 Task: Add link "https://www.youtube.com/google".
Action: Mouse moved to (414, 398)
Screenshot: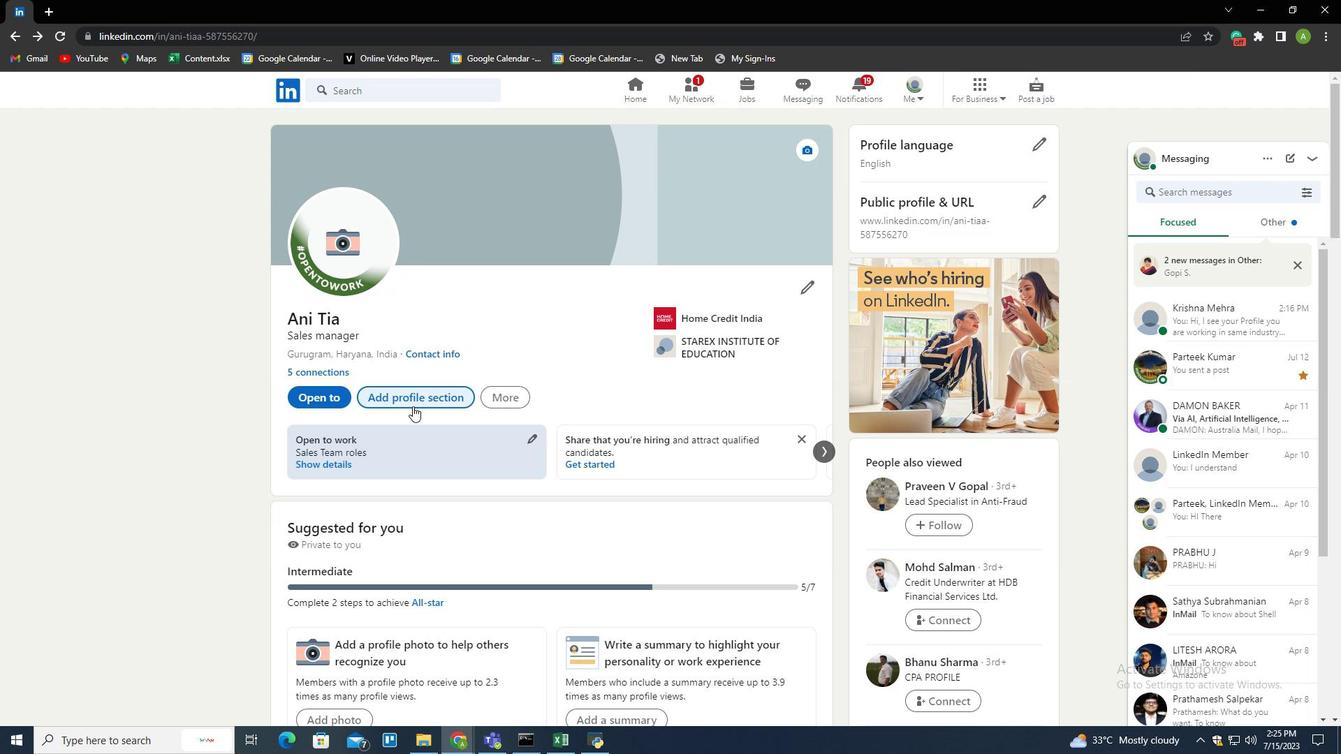 
Action: Mouse pressed left at (414, 398)
Screenshot: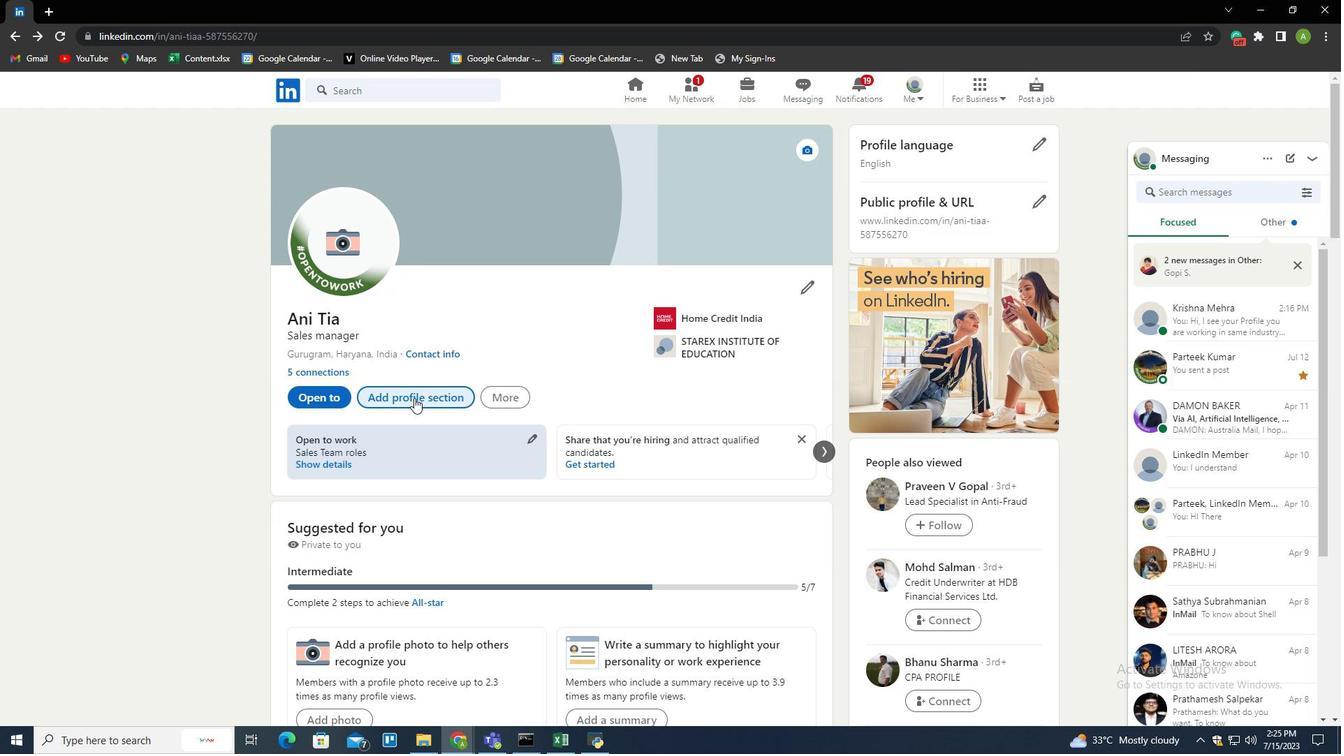 
Action: Mouse moved to (835, 150)
Screenshot: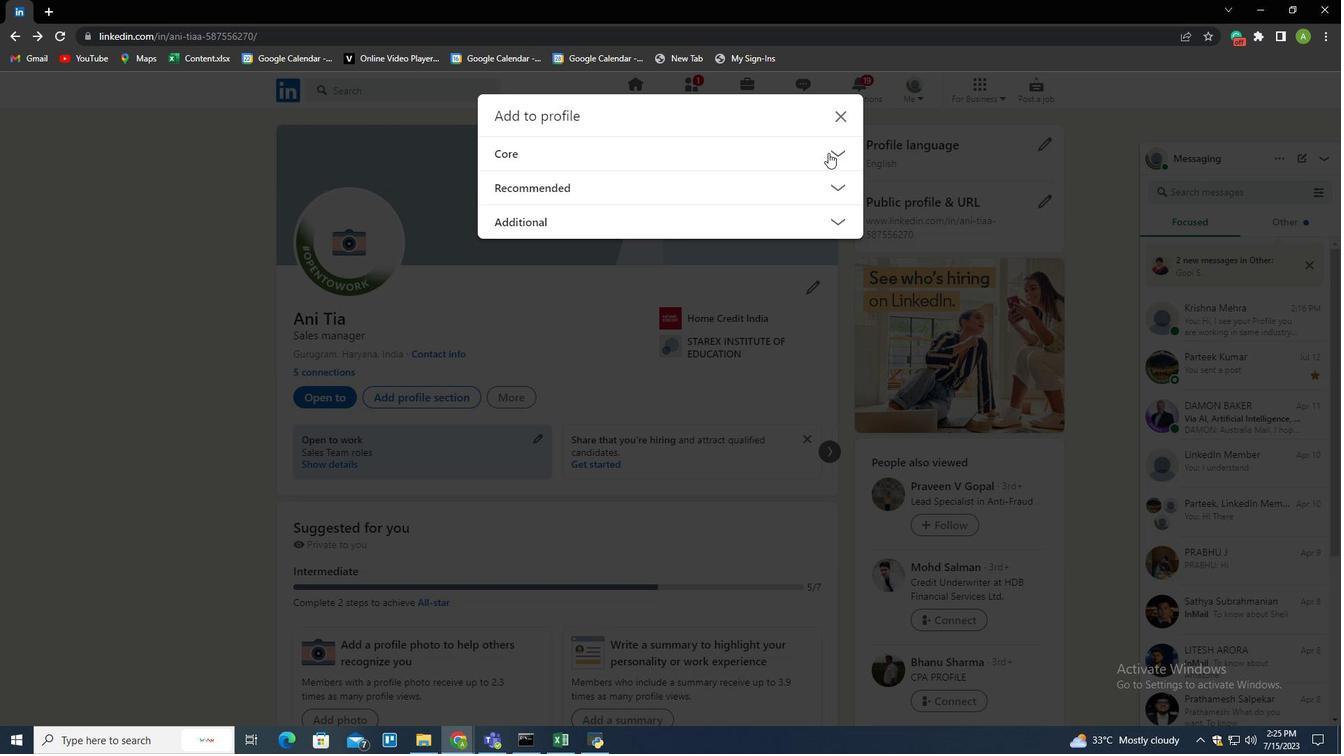 
Action: Mouse pressed left at (835, 150)
Screenshot: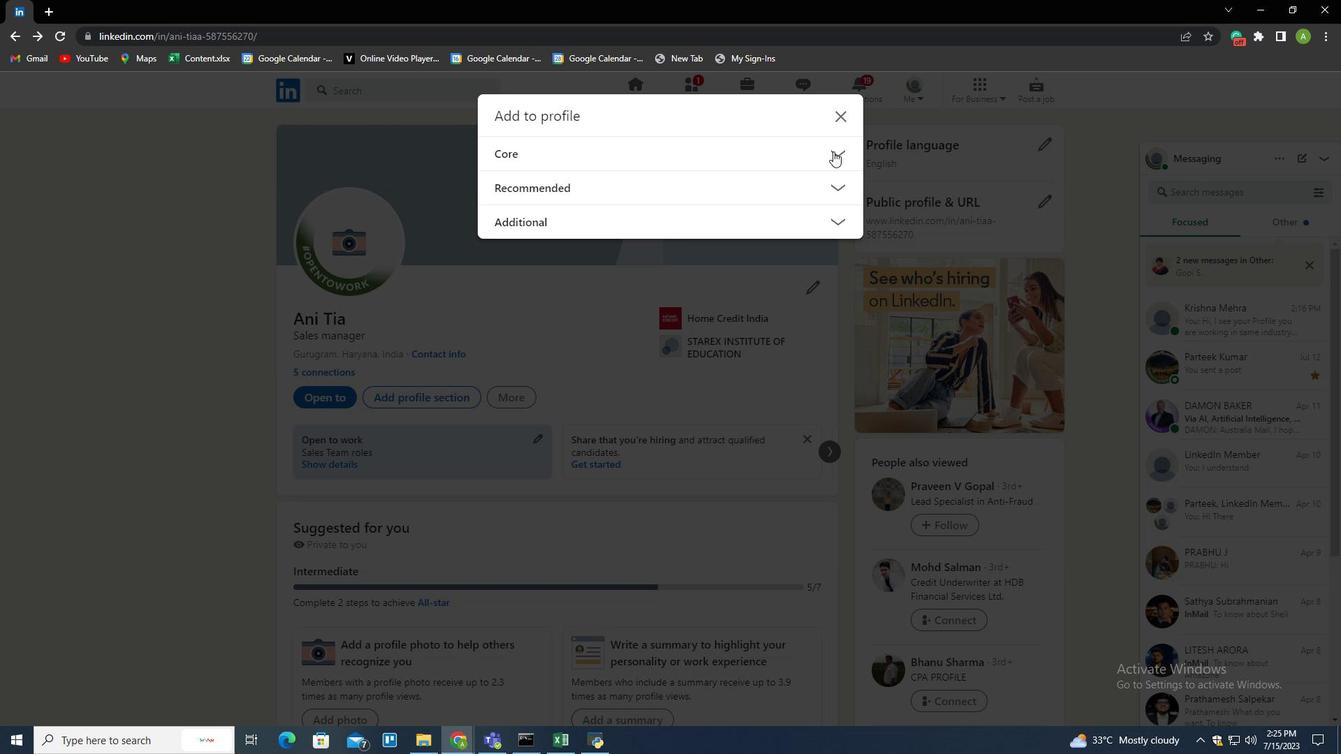 
Action: Mouse moved to (537, 317)
Screenshot: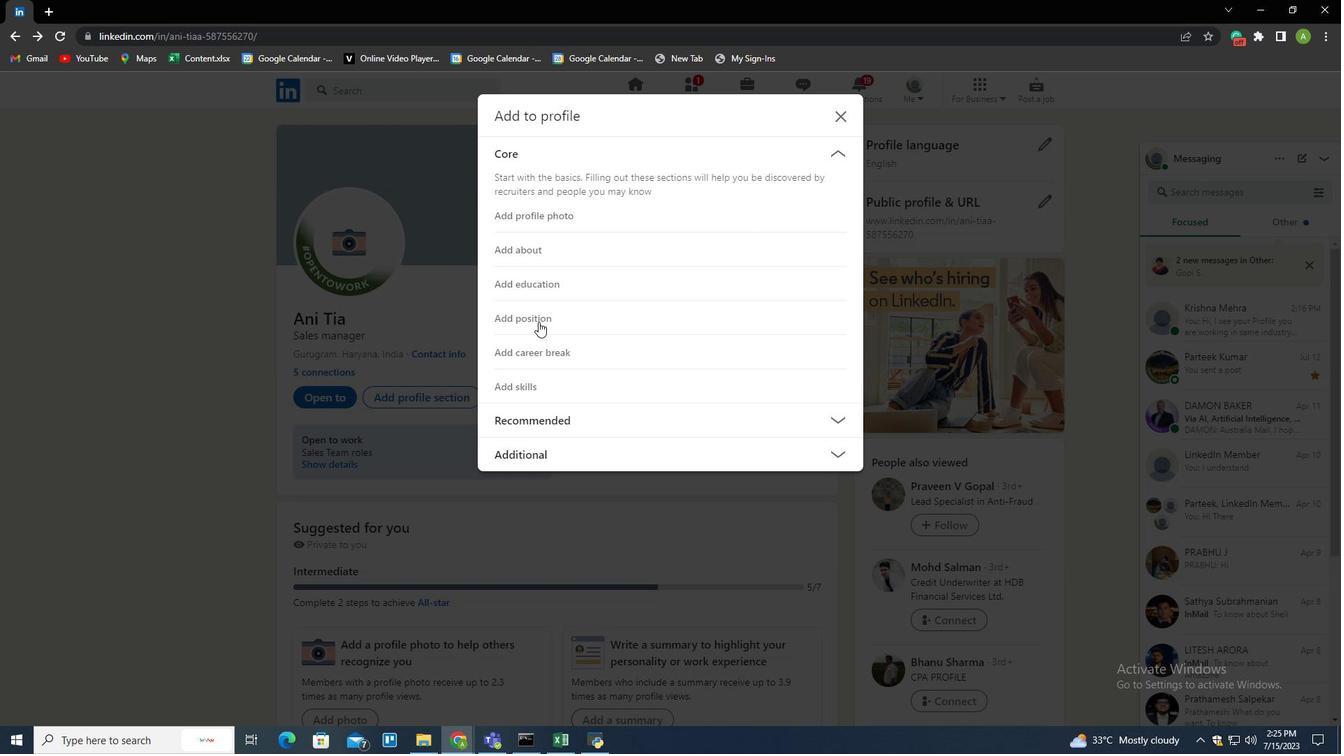 
Action: Mouse pressed left at (537, 317)
Screenshot: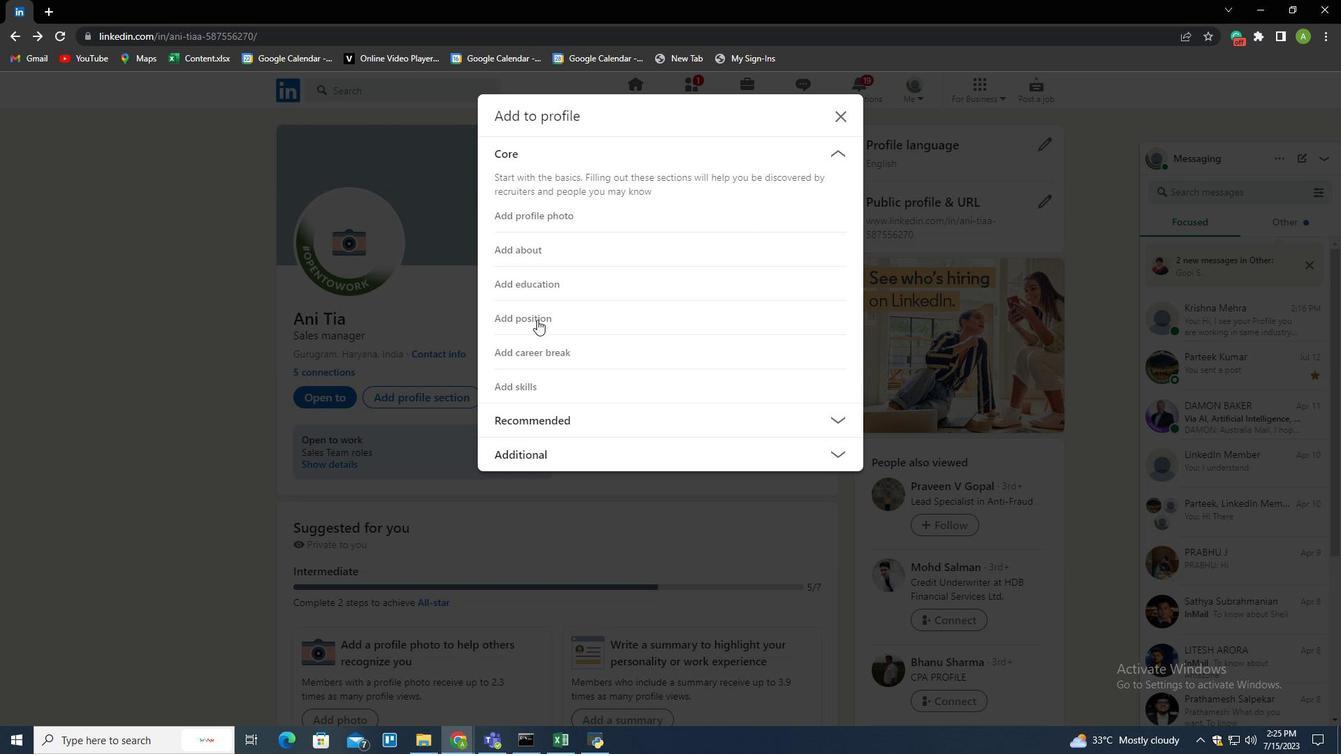 
Action: Mouse moved to (580, 369)
Screenshot: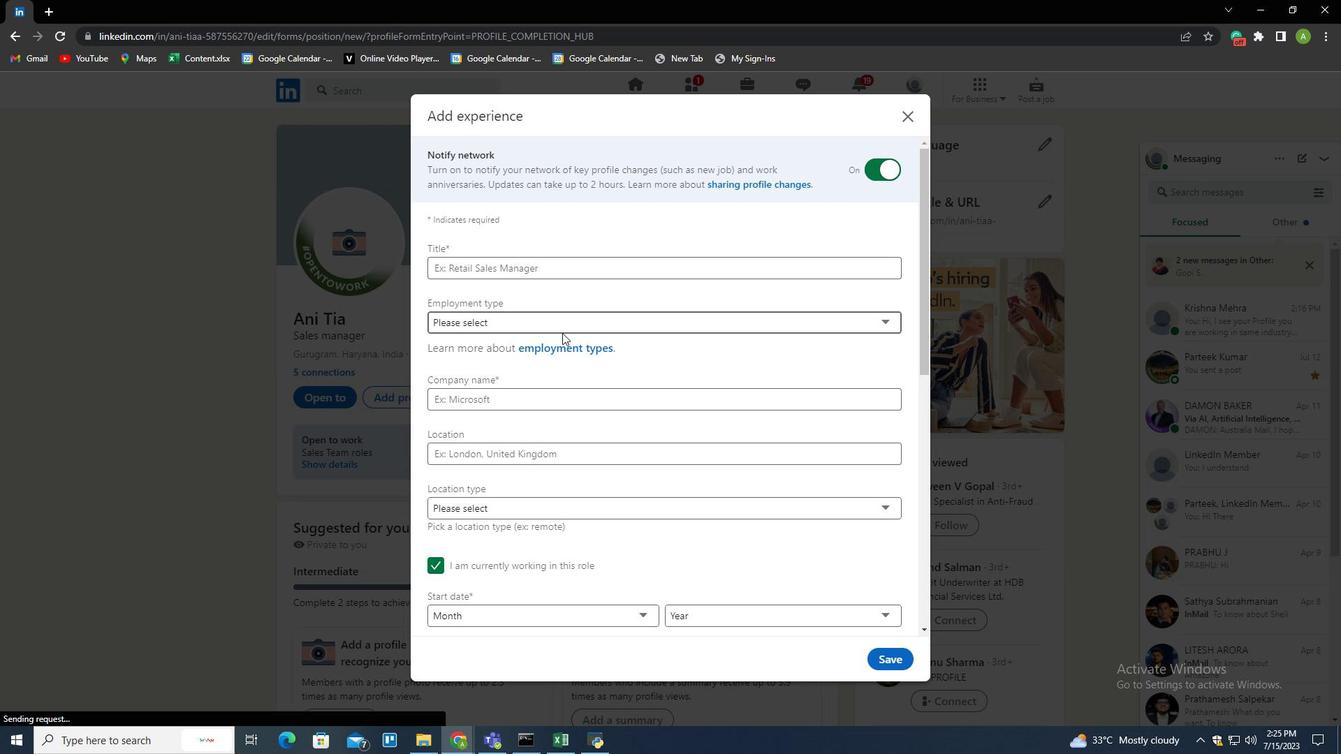 
Action: Mouse scrolled (580, 369) with delta (0, 0)
Screenshot: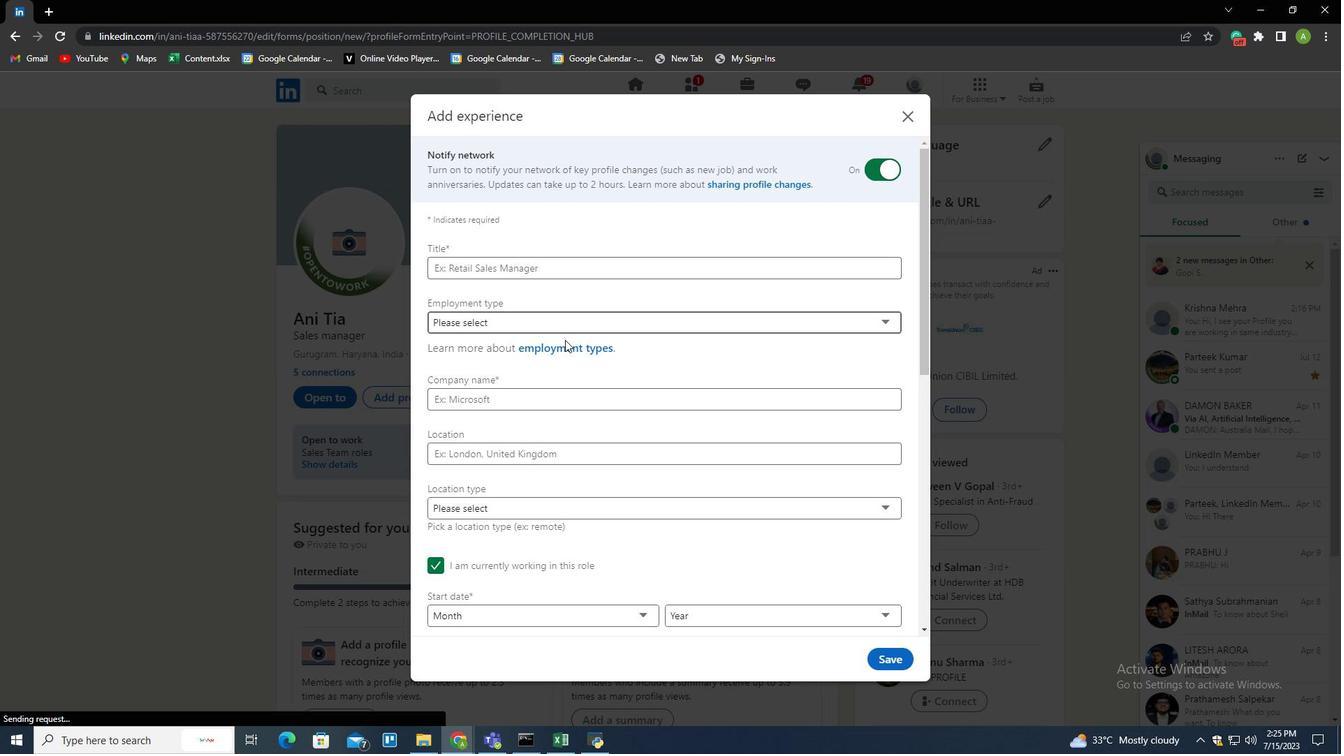 
Action: Mouse scrolled (580, 369) with delta (0, 0)
Screenshot: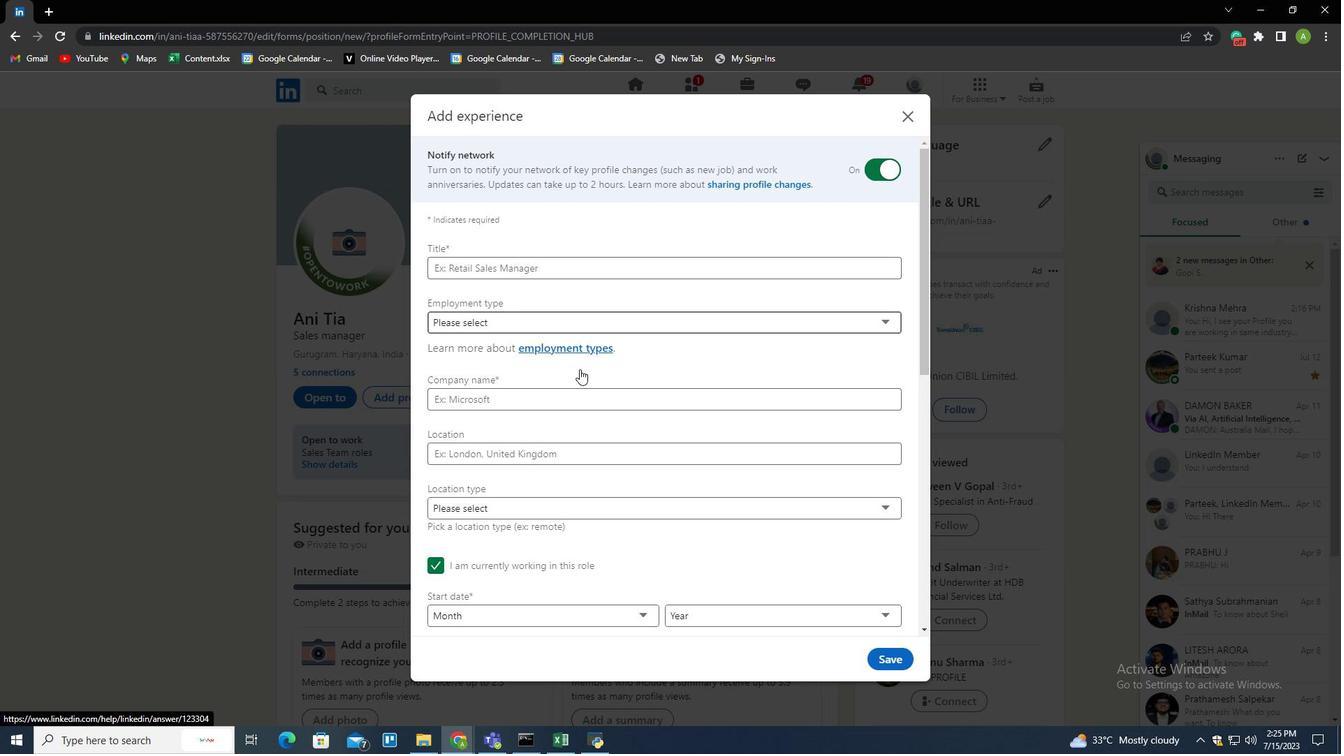 
Action: Mouse scrolled (580, 369) with delta (0, 0)
Screenshot: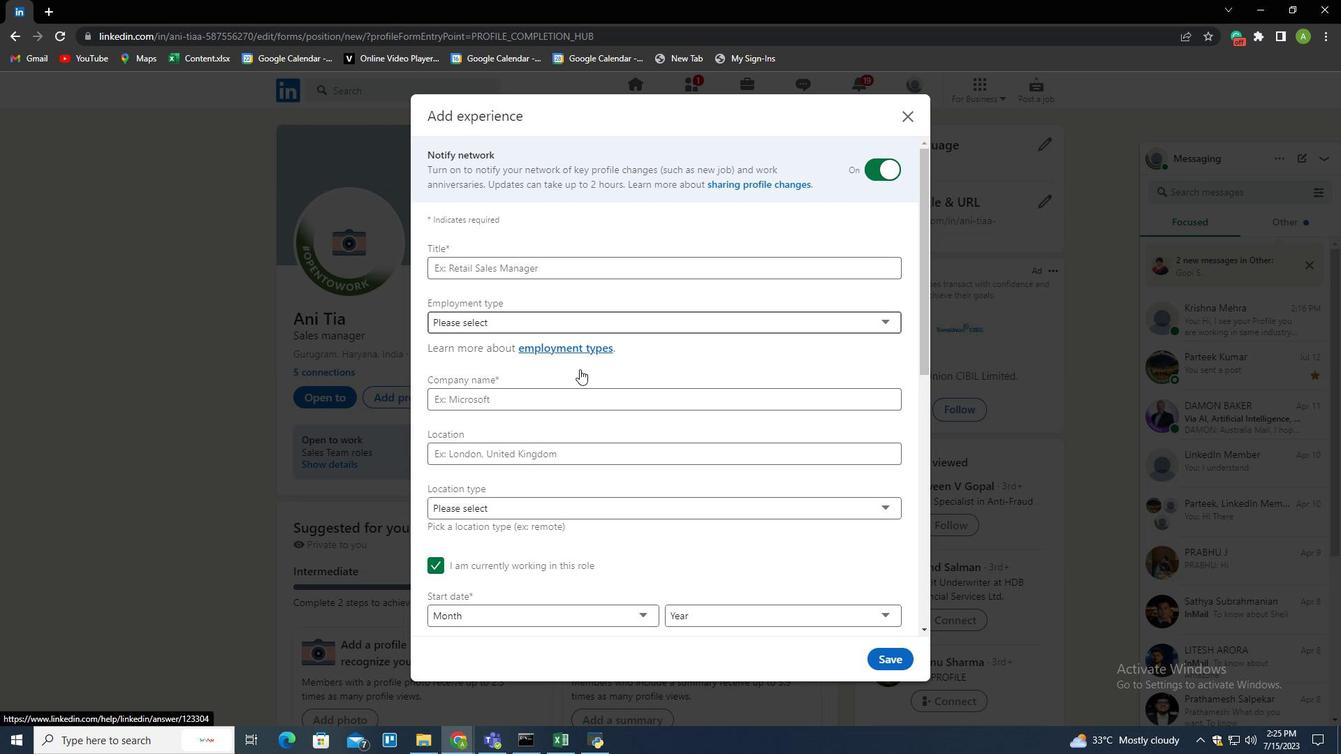 
Action: Mouse scrolled (580, 369) with delta (0, 0)
Screenshot: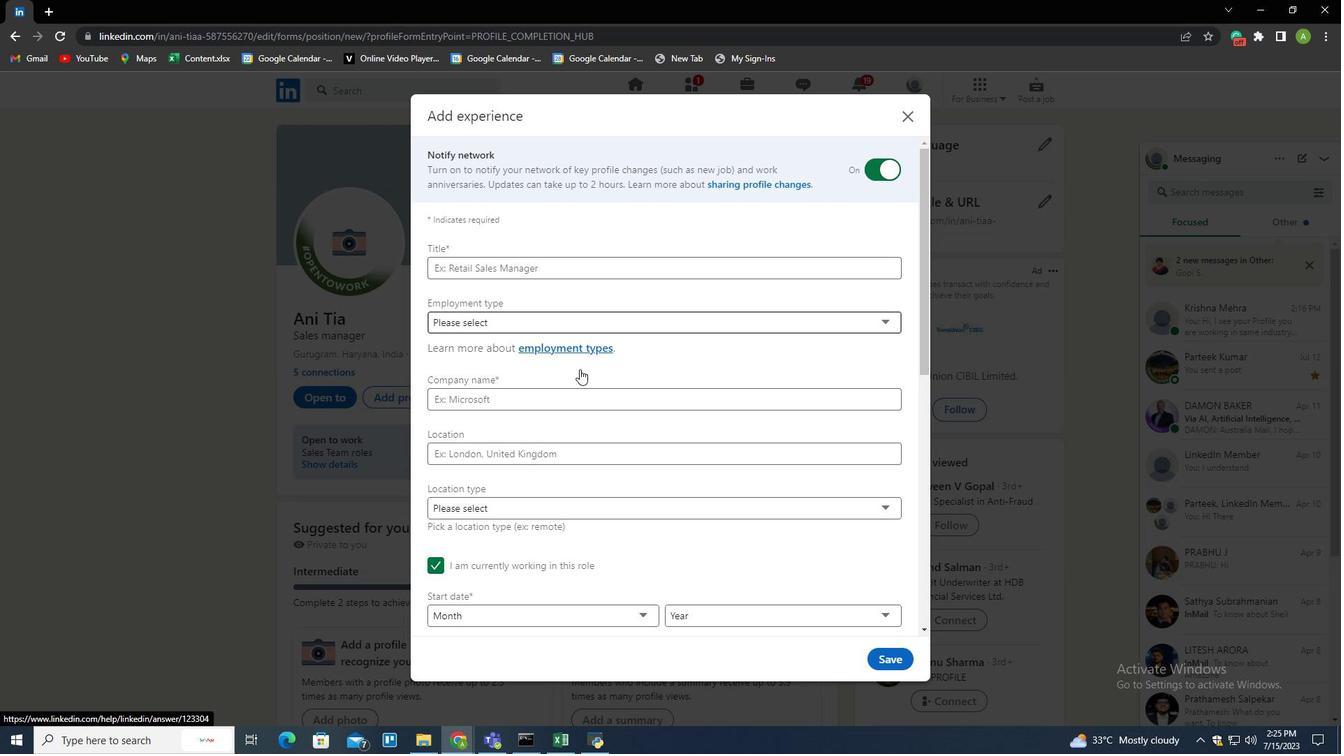 
Action: Mouse scrolled (580, 369) with delta (0, 0)
Screenshot: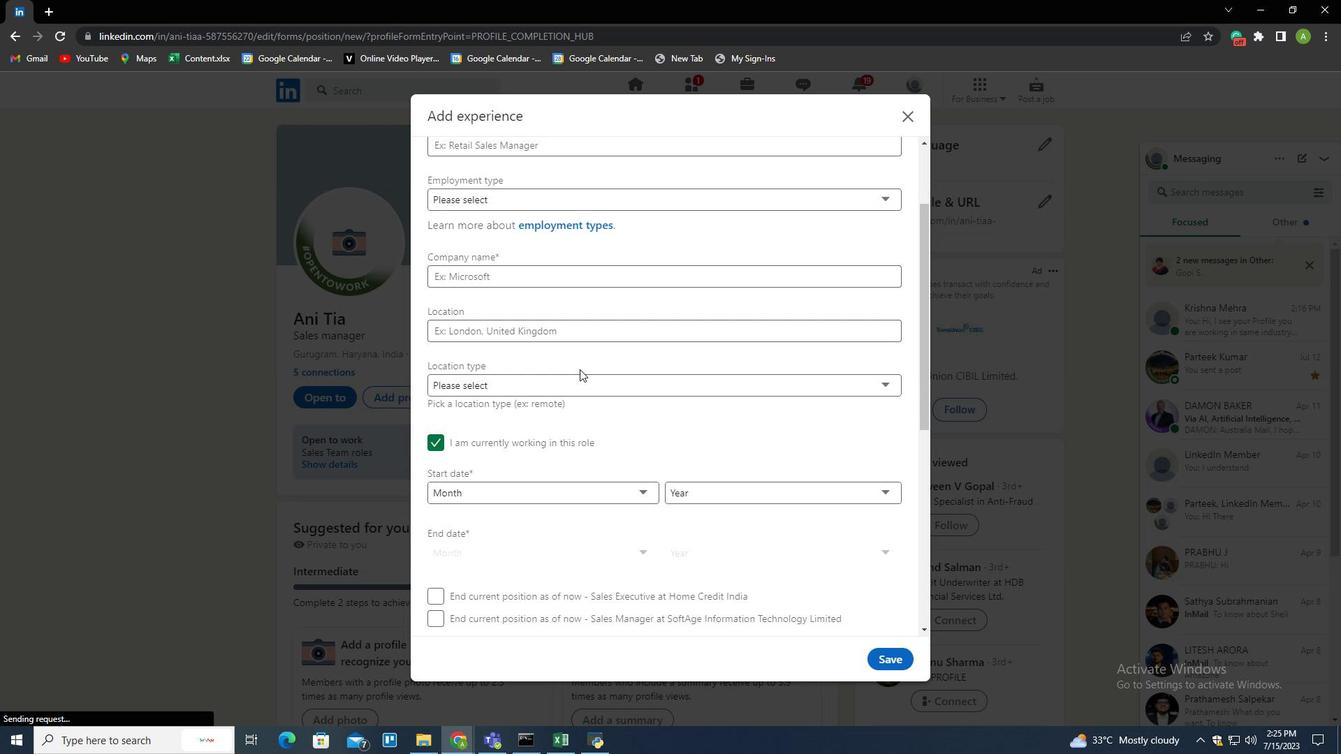 
Action: Mouse scrolled (580, 369) with delta (0, 0)
Screenshot: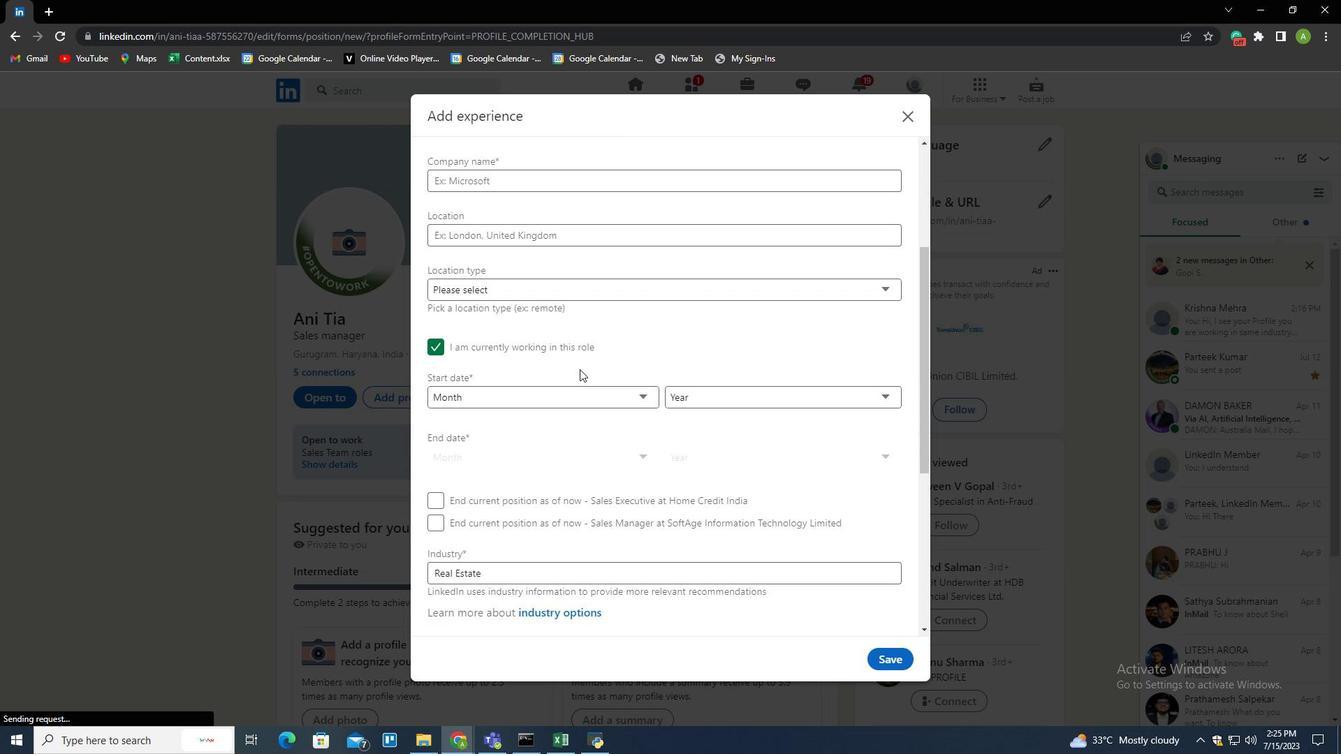 
Action: Mouse scrolled (580, 369) with delta (0, 0)
Screenshot: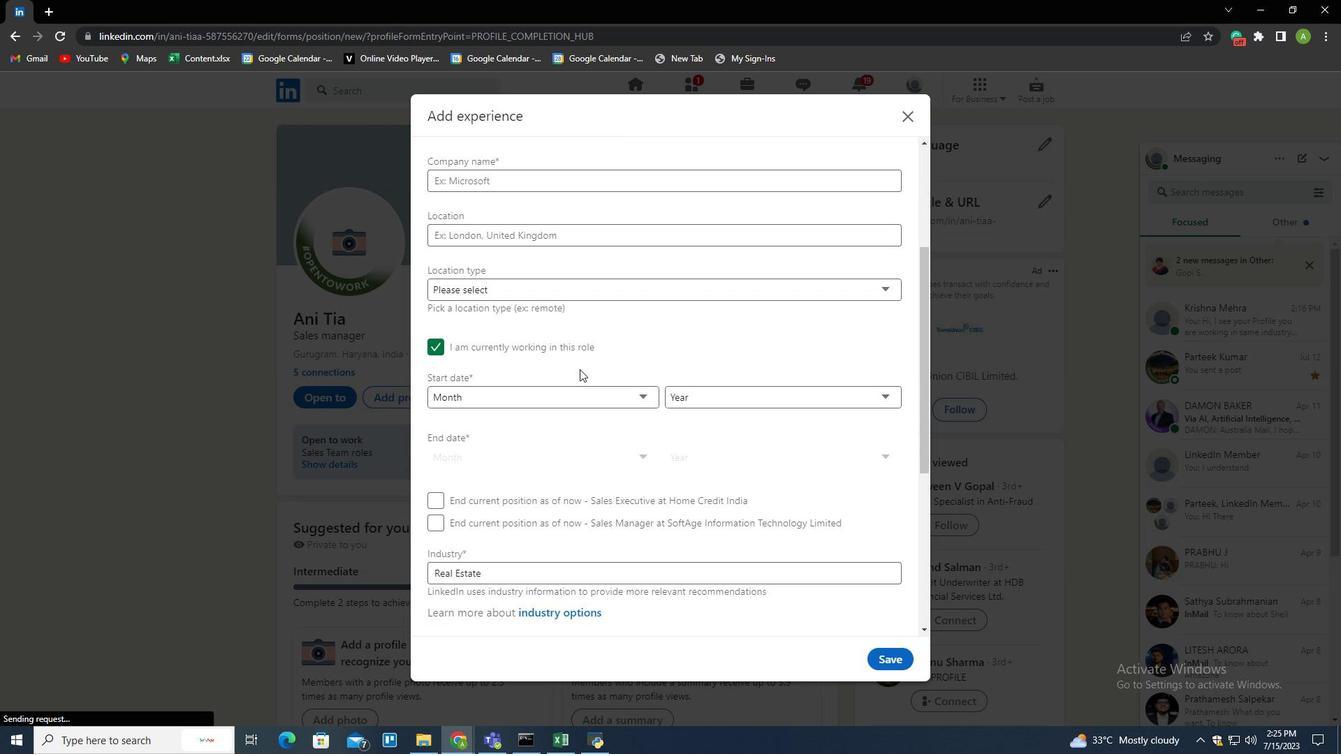 
Action: Mouse scrolled (580, 369) with delta (0, 0)
Screenshot: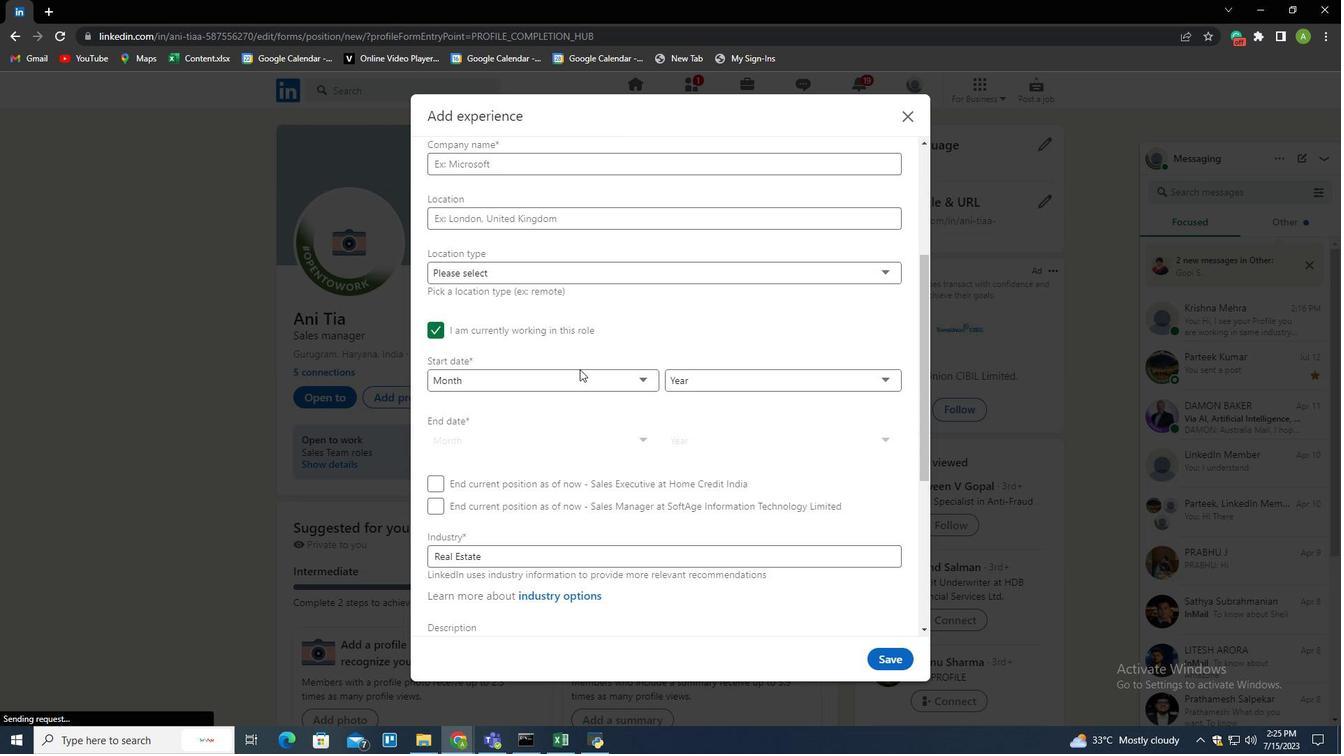 
Action: Mouse scrolled (580, 369) with delta (0, 0)
Screenshot: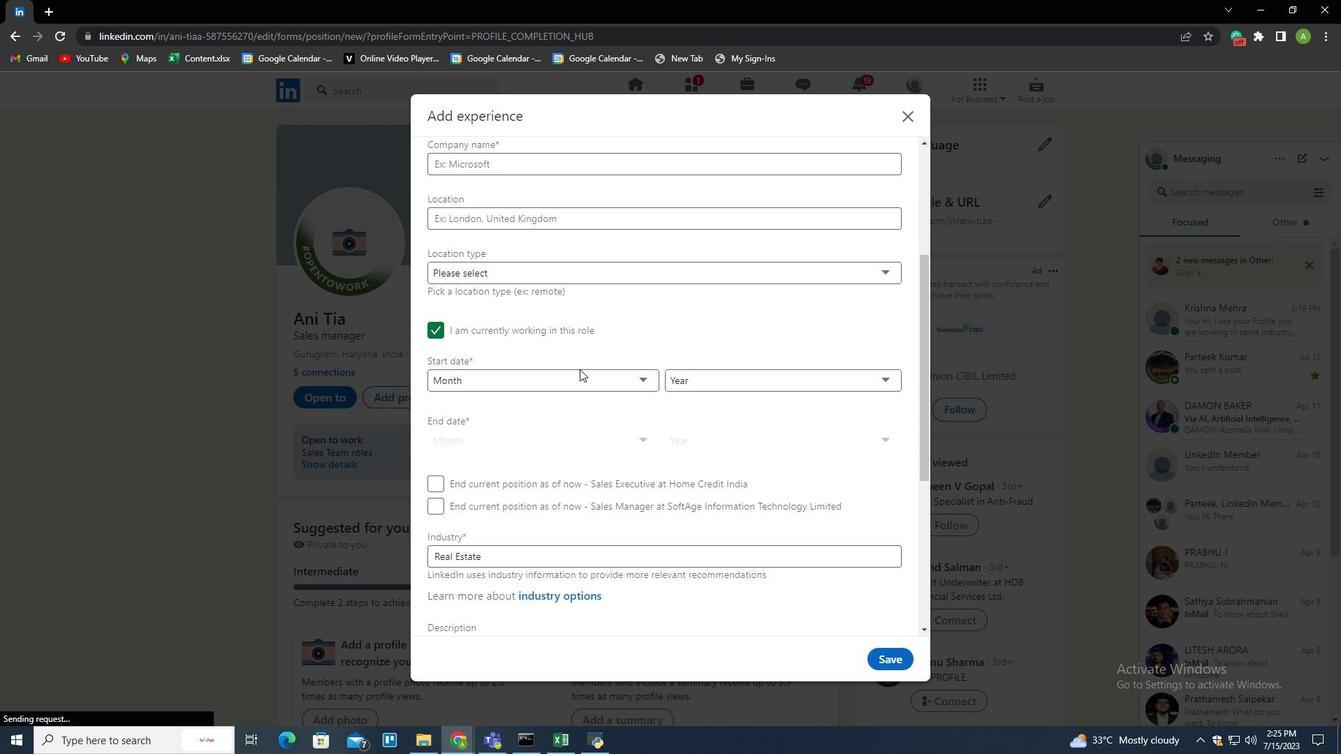 
Action: Mouse moved to (573, 396)
Screenshot: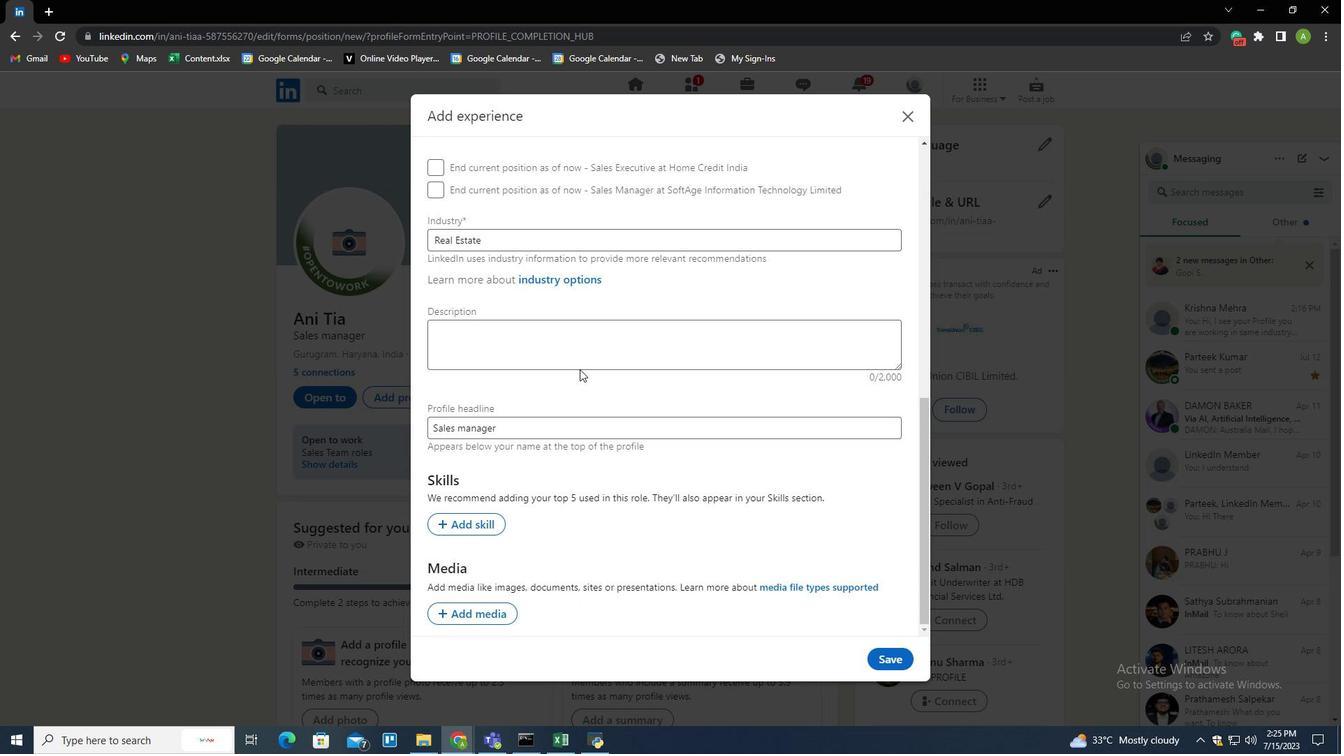 
Action: Mouse scrolled (573, 395) with delta (0, 0)
Screenshot: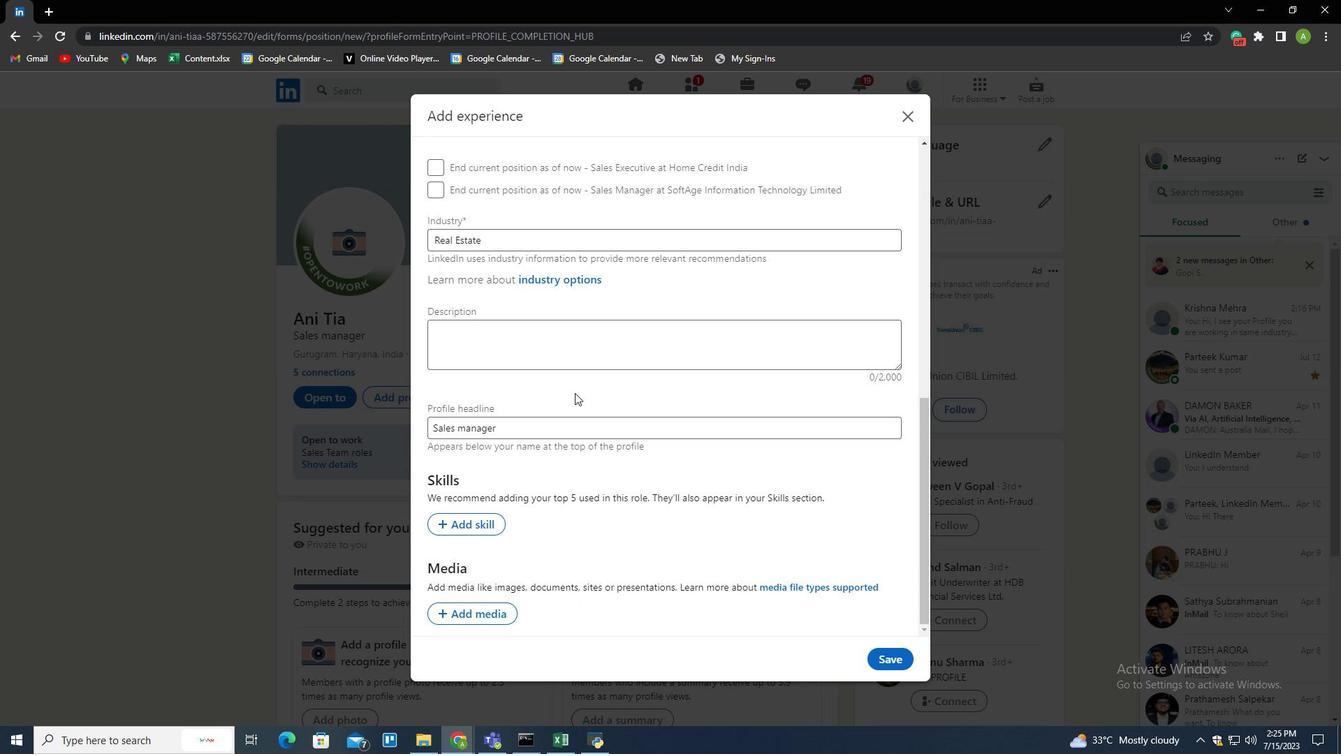 
Action: Mouse scrolled (573, 395) with delta (0, 0)
Screenshot: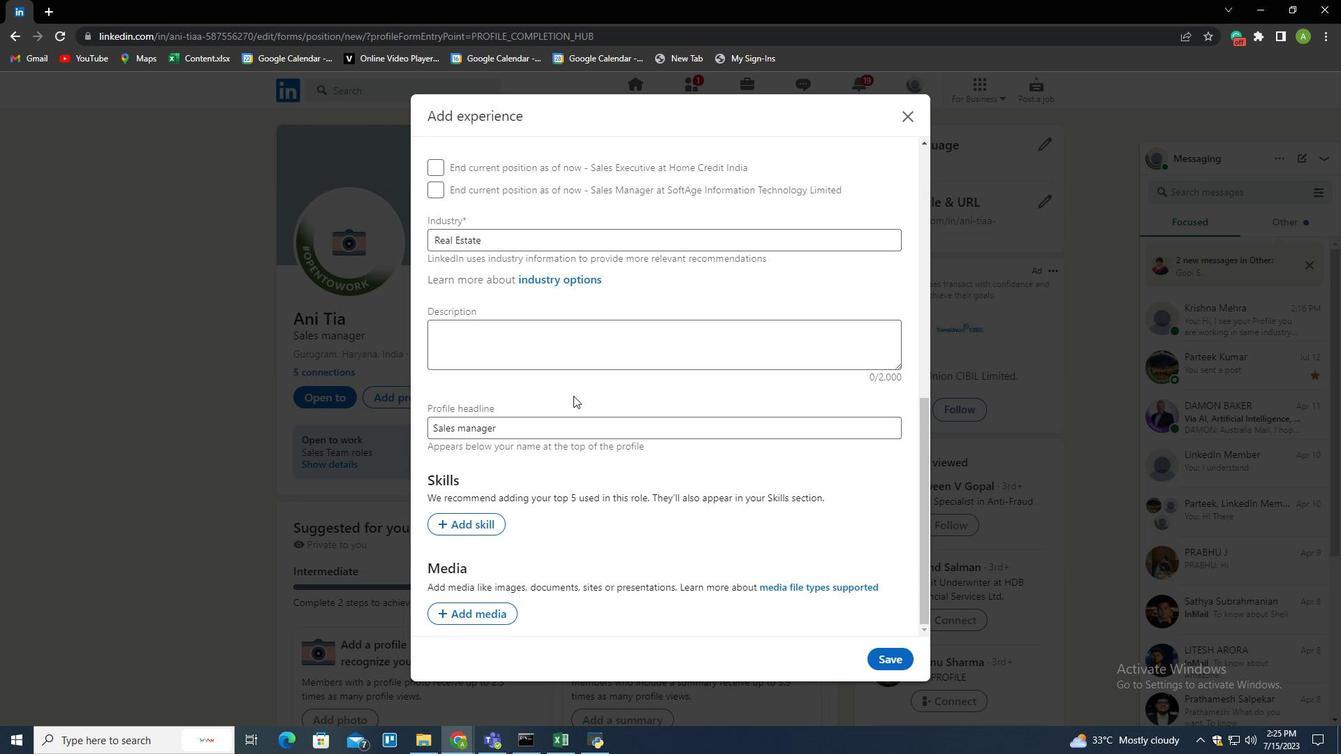
Action: Mouse scrolled (573, 395) with delta (0, 0)
Screenshot: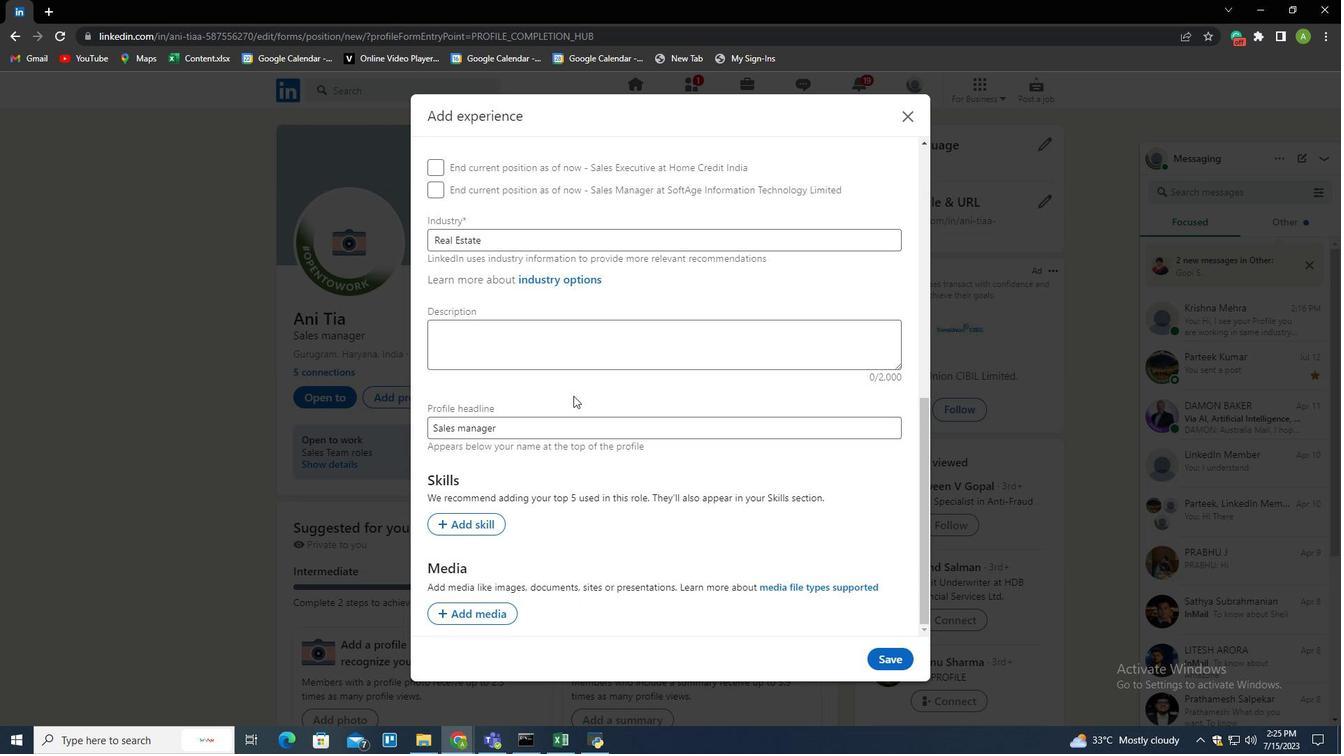 
Action: Mouse moved to (459, 615)
Screenshot: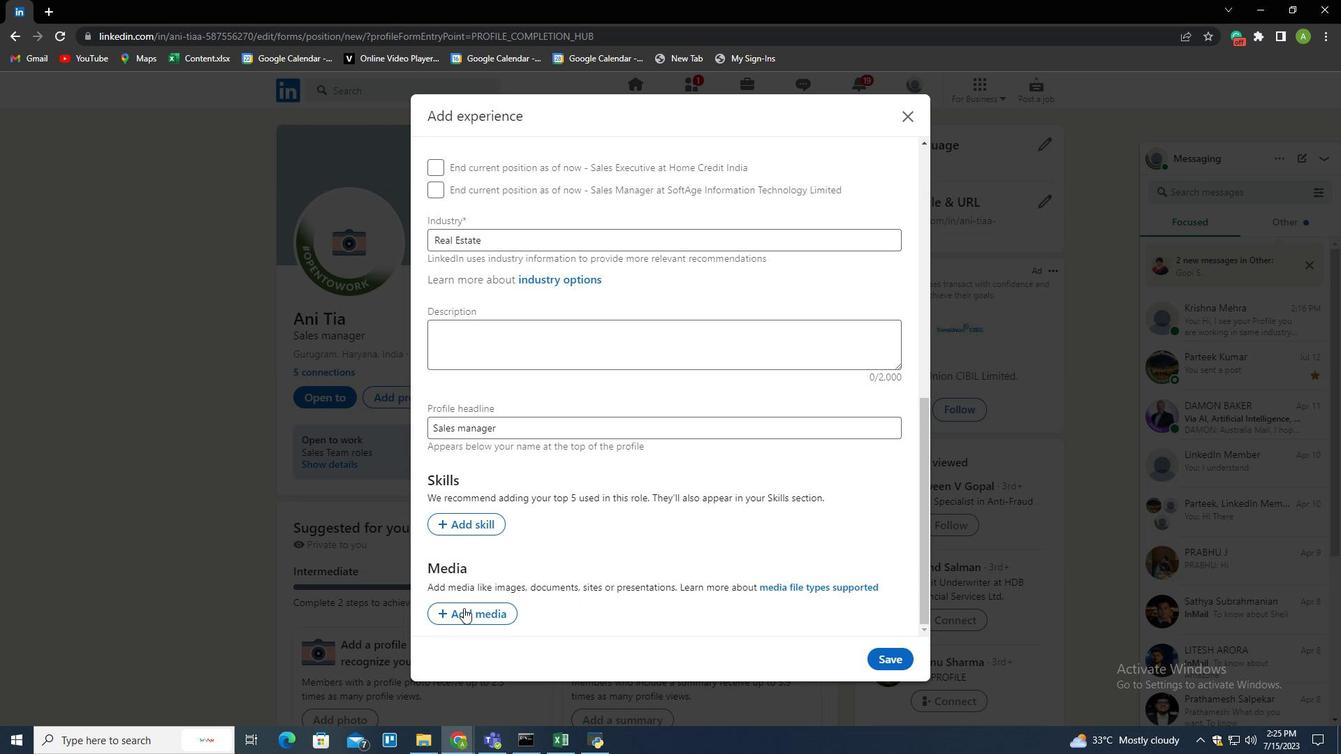 
Action: Mouse pressed left at (459, 615)
Screenshot: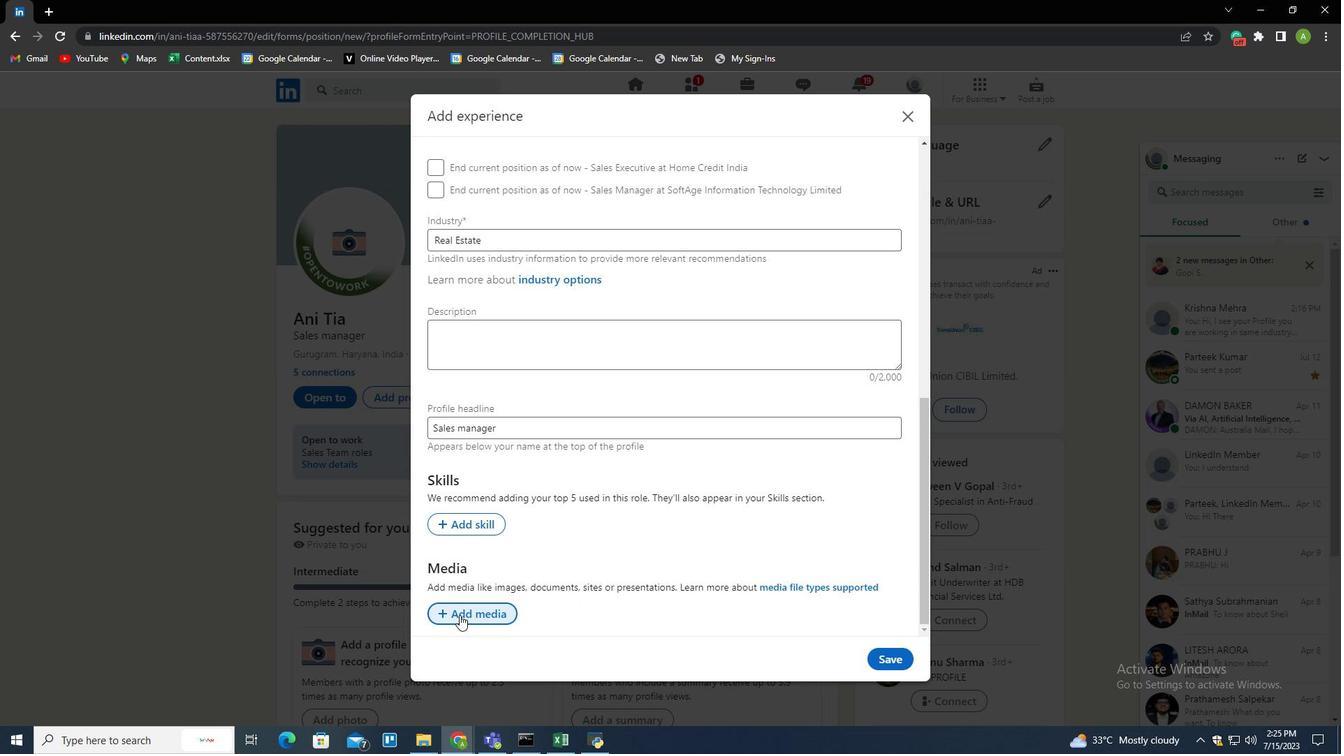 
Action: Mouse moved to (477, 591)
Screenshot: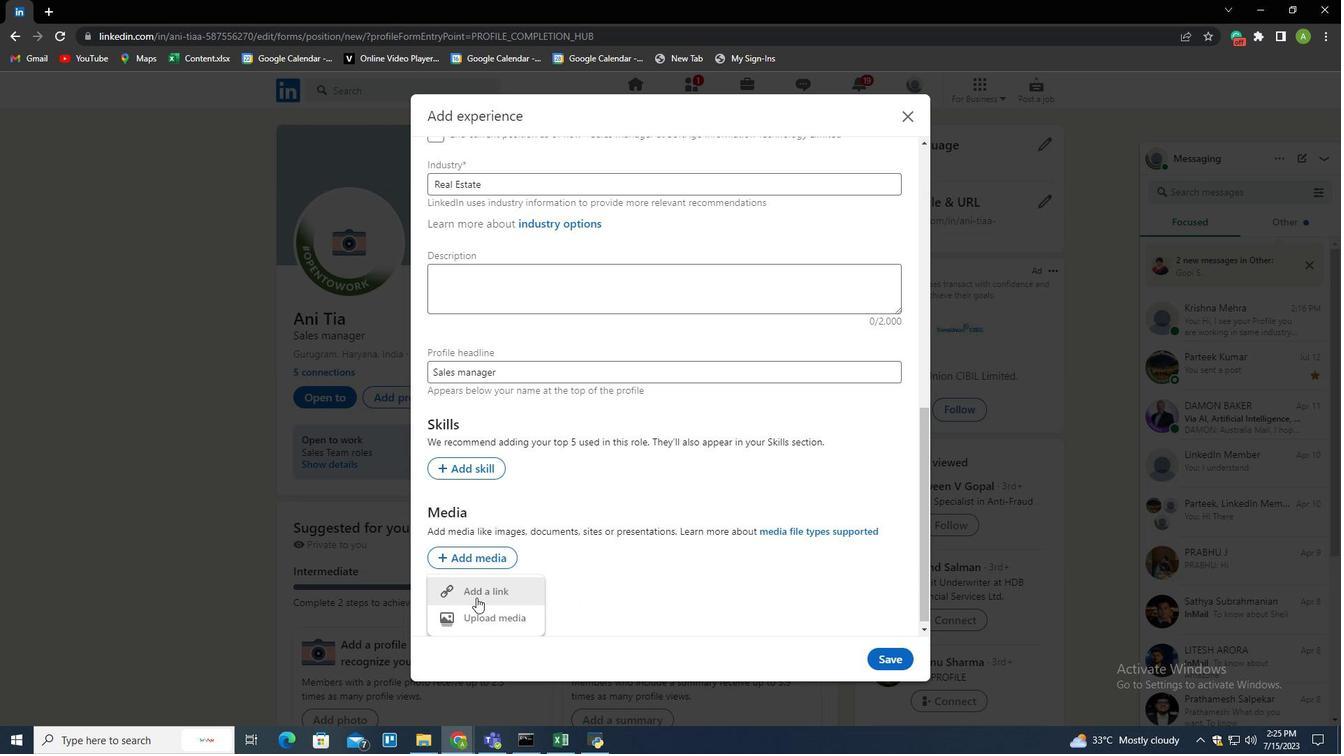 
Action: Mouse pressed left at (477, 591)
Screenshot: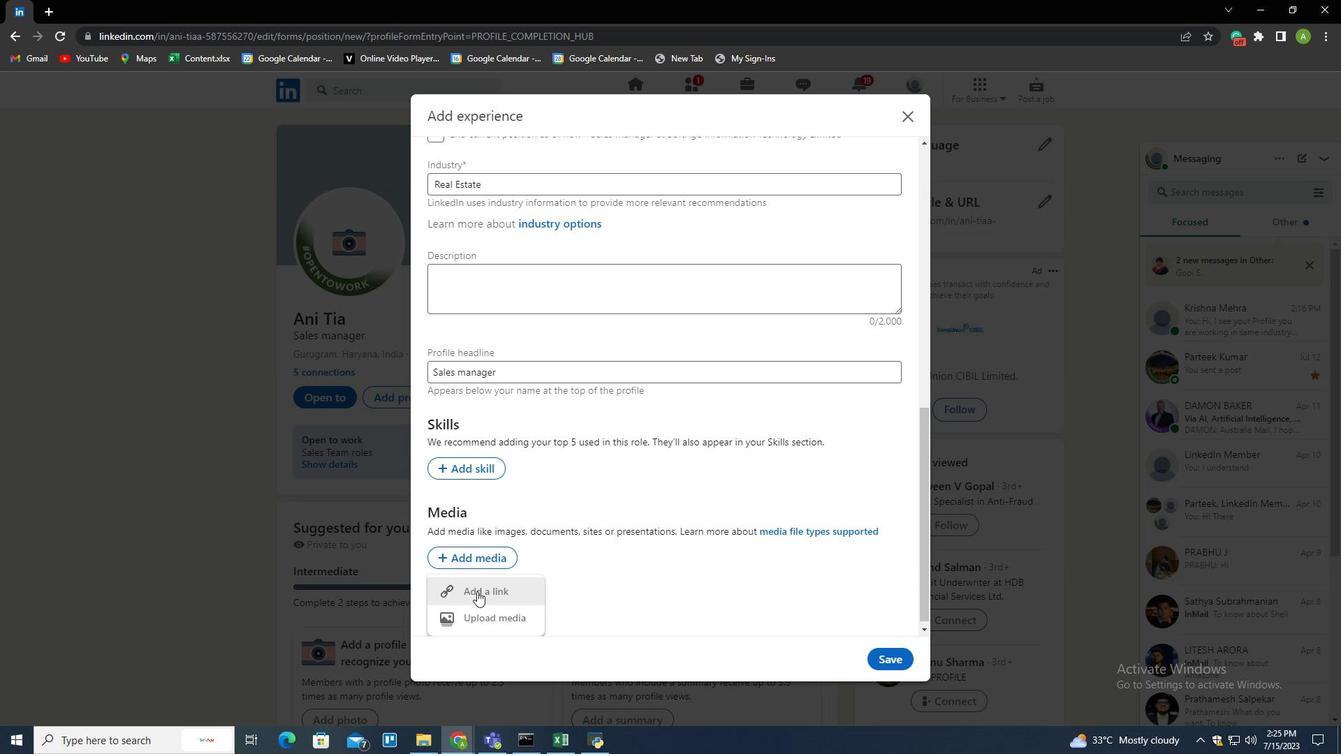 
Action: Mouse moved to (479, 191)
Screenshot: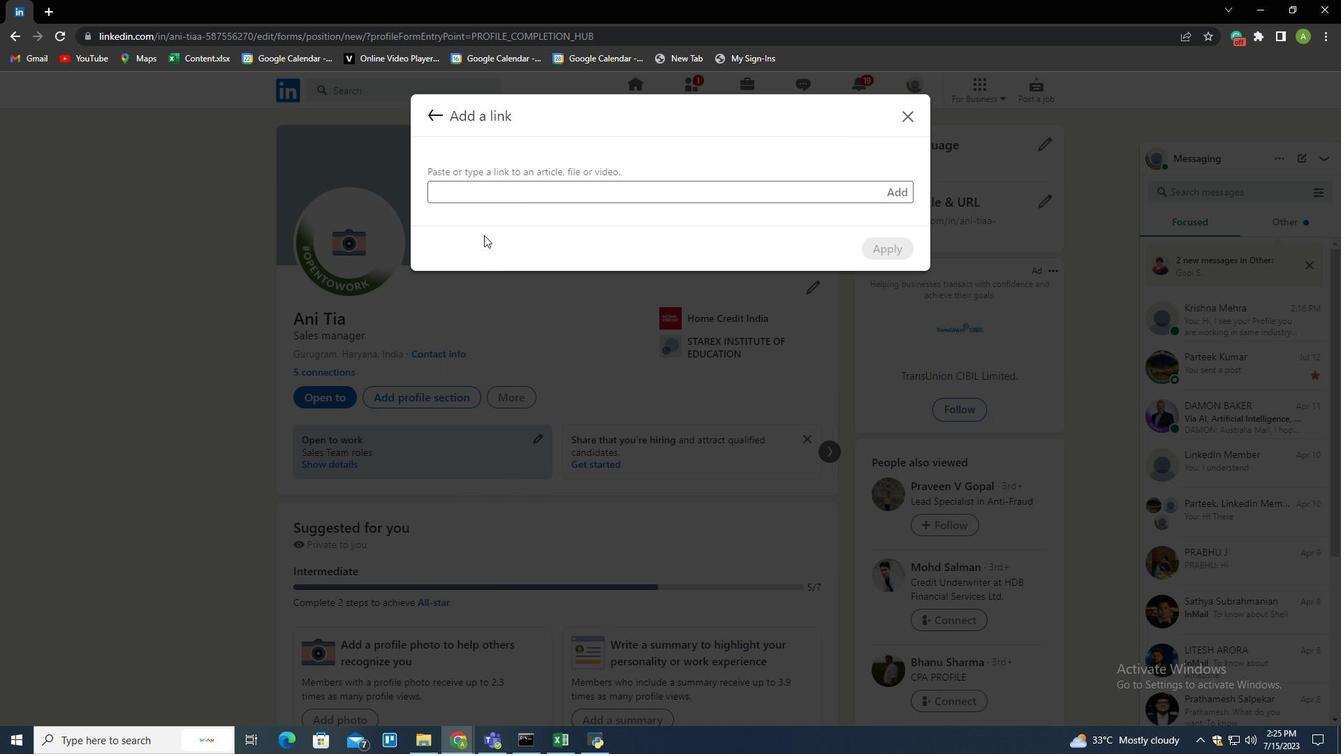
Action: Mouse pressed left at (479, 191)
Screenshot: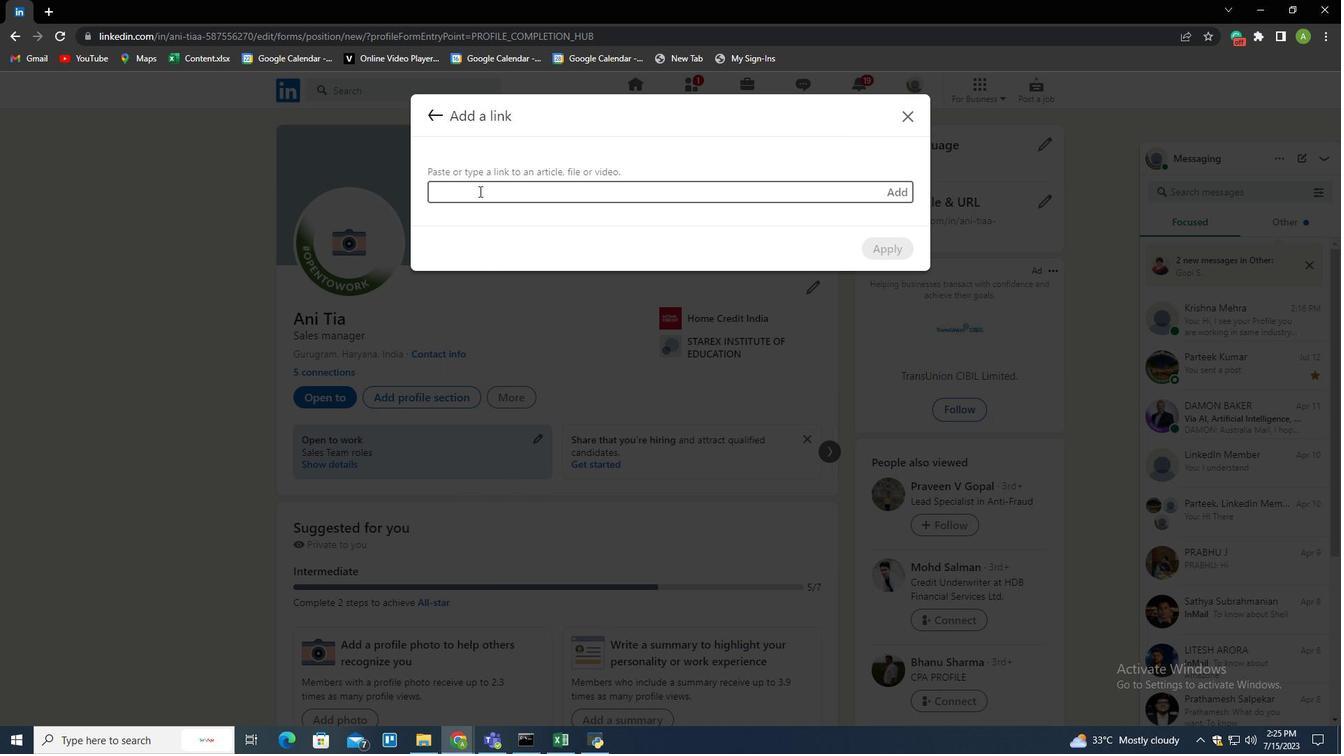 
Action: Mouse moved to (479, 191)
Screenshot: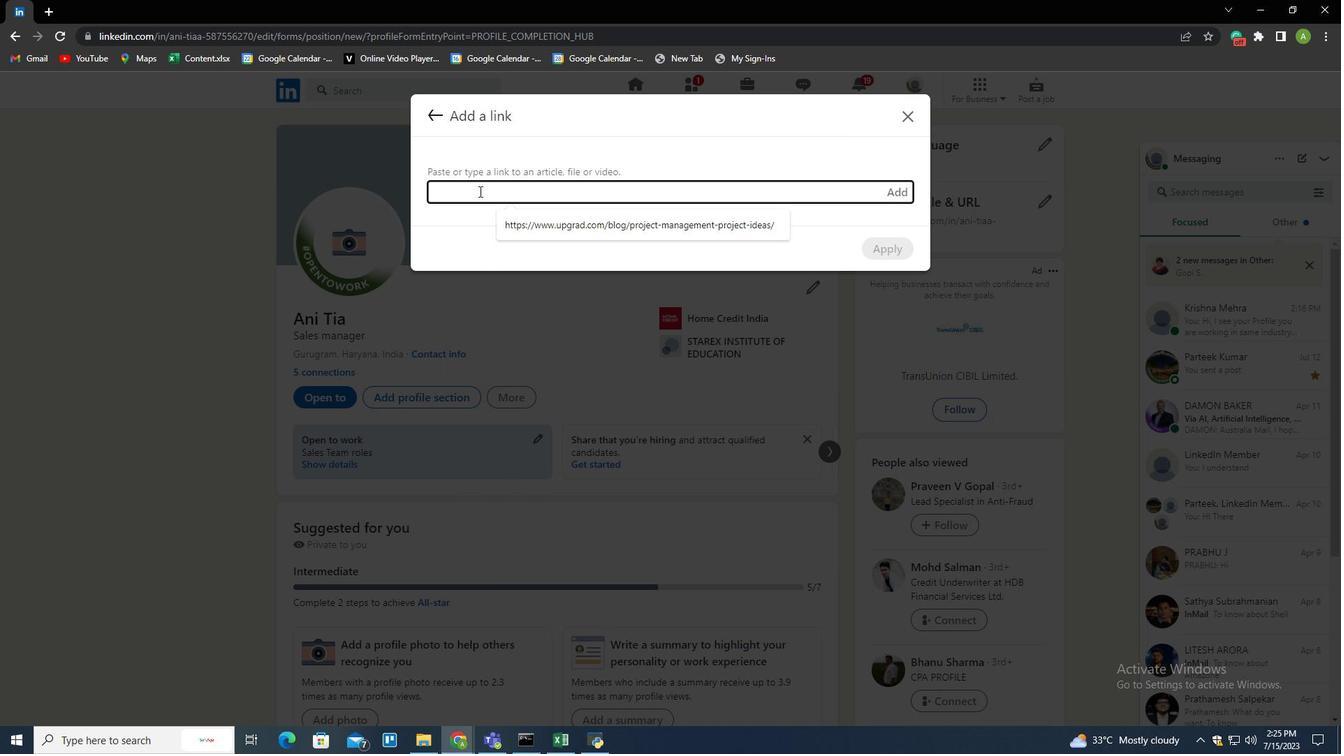 
Action: Key pressed ctrl+V
Screenshot: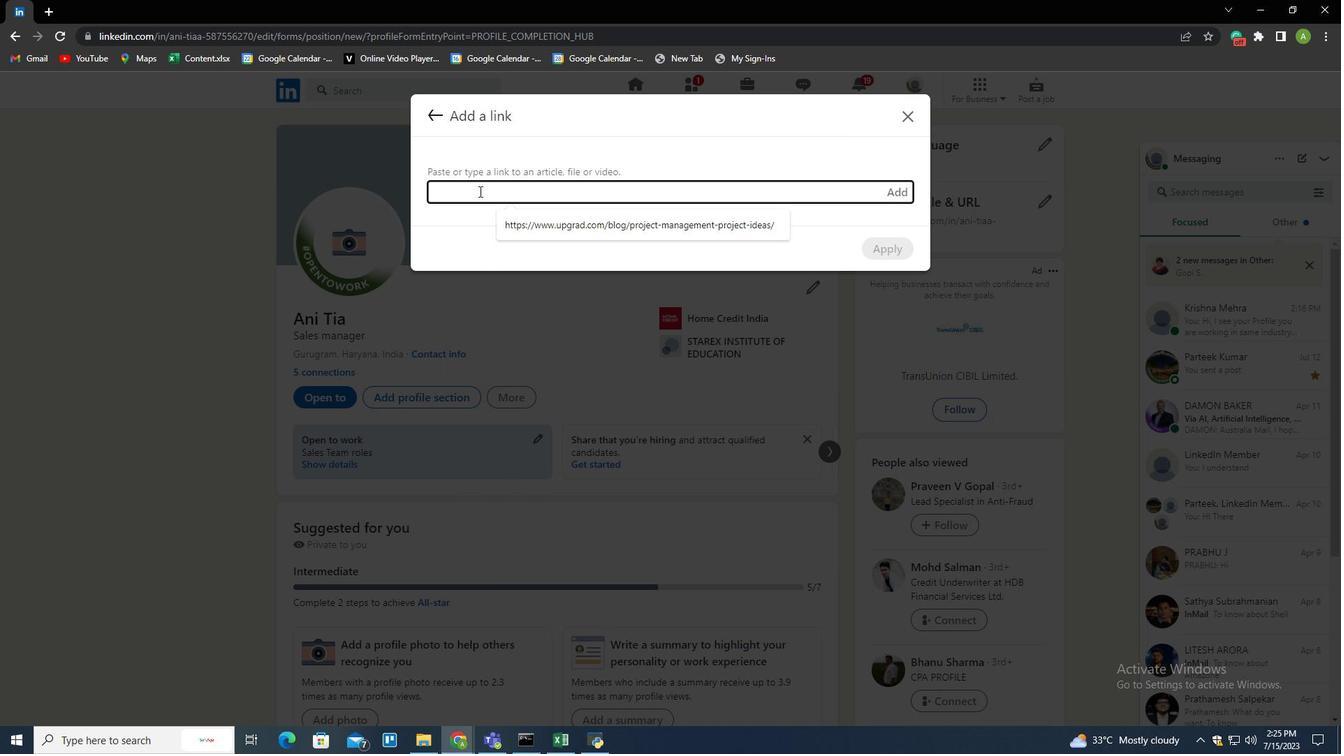 
Action: Mouse moved to (891, 196)
Screenshot: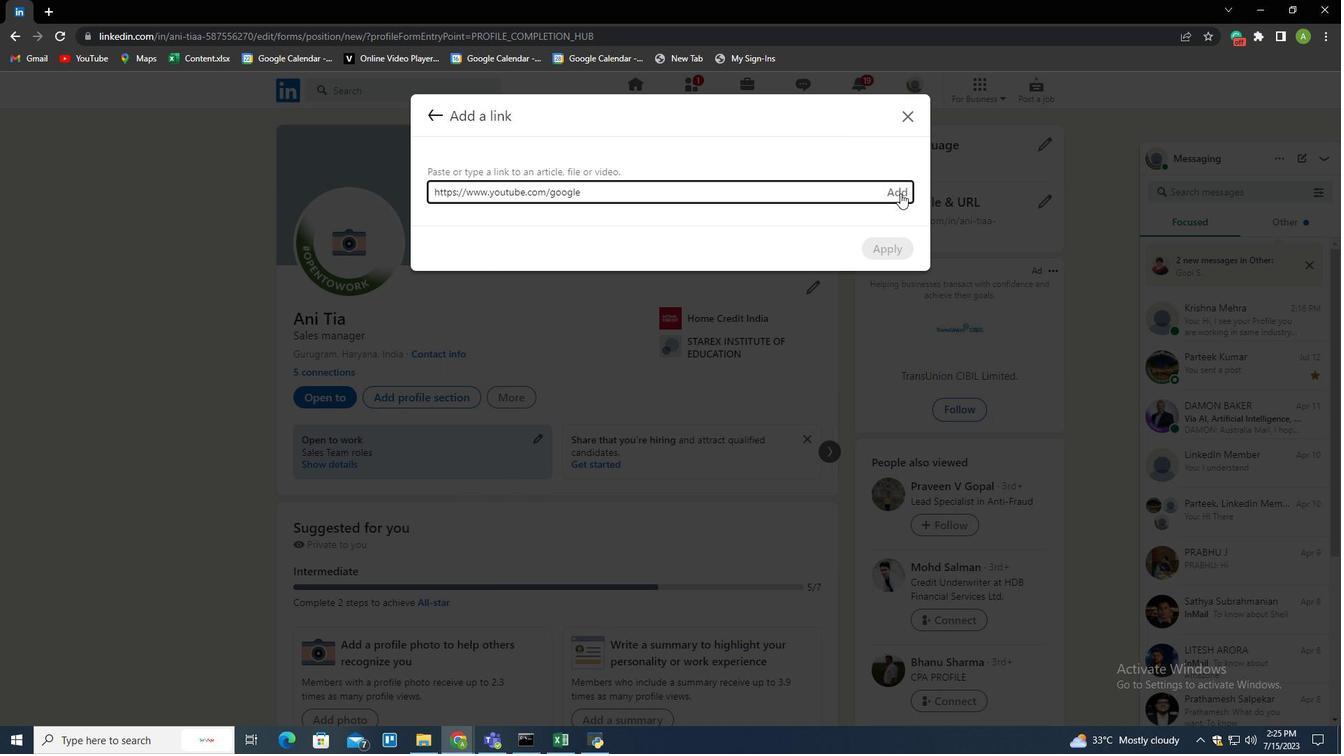 
Action: Mouse pressed left at (891, 196)
Screenshot: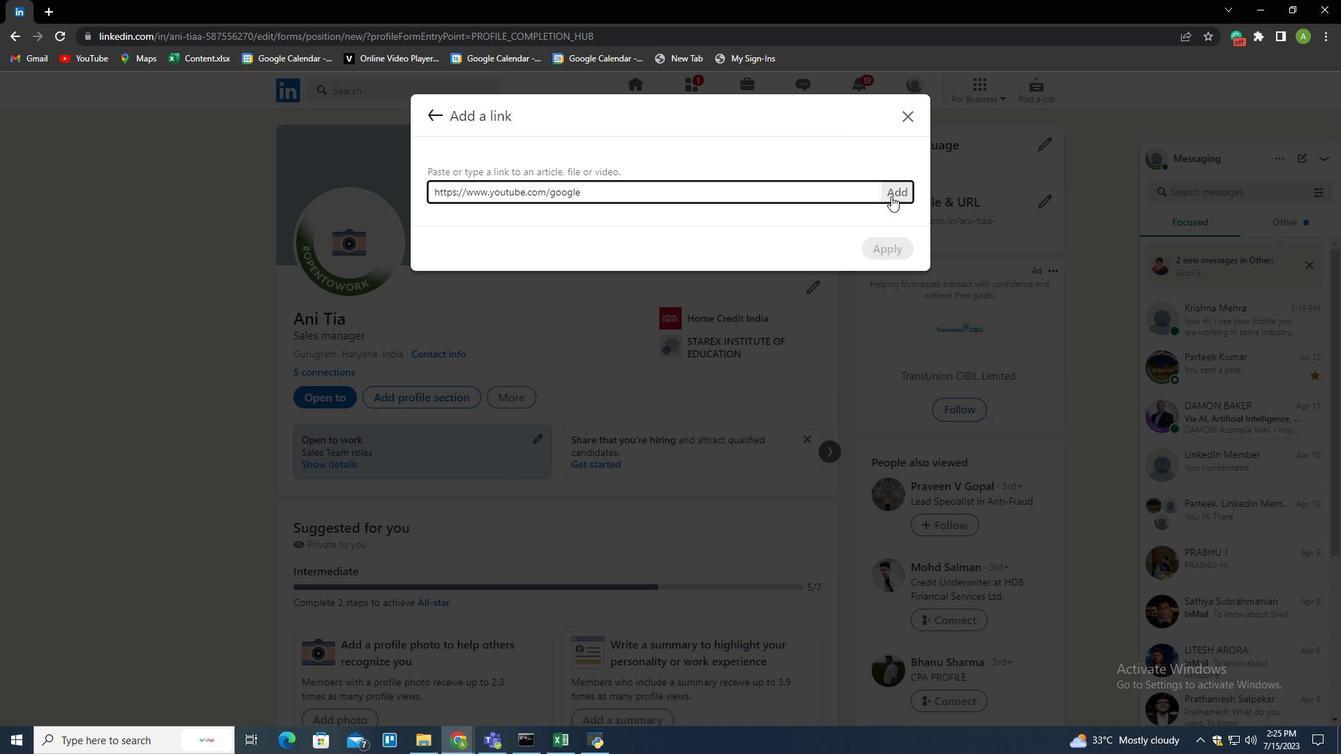 
Action: Mouse moved to (593, 236)
Screenshot: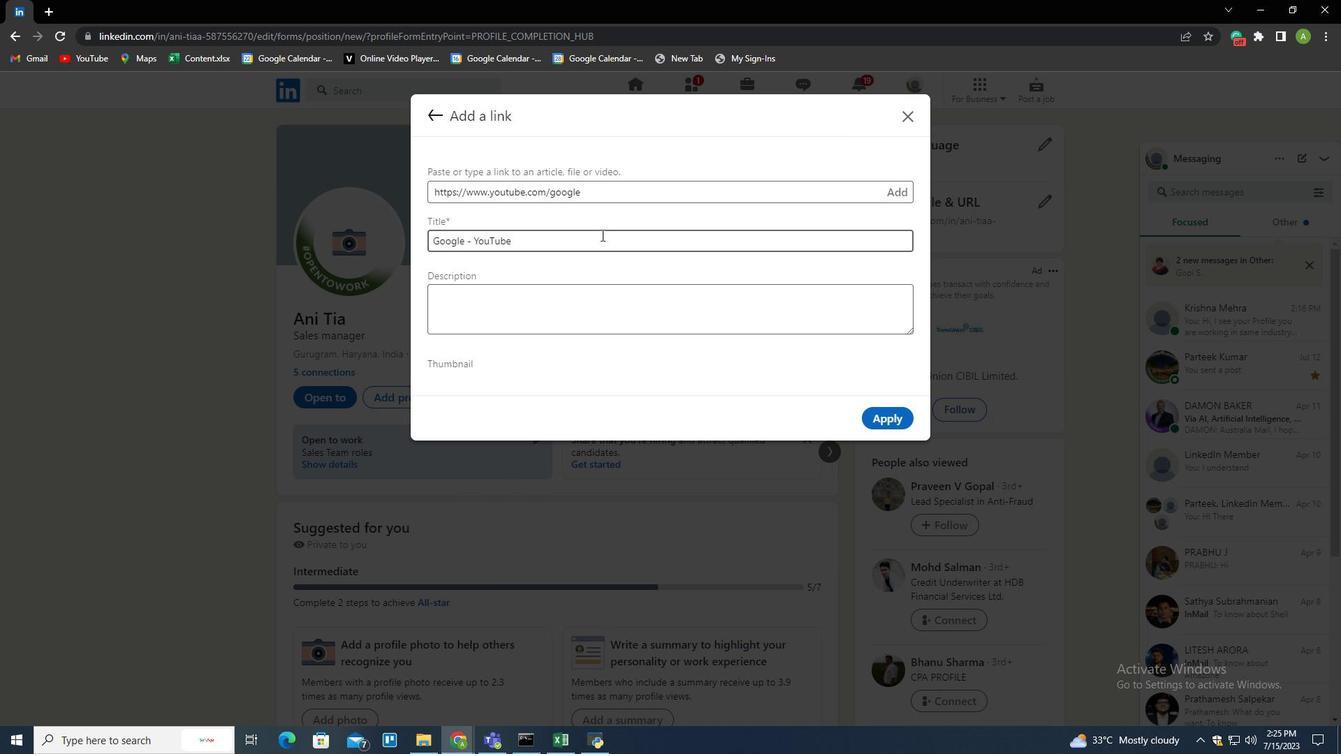
